 Task: Create a rule from the Agile list, Priority changed -> Complete task in the project AirLink if Priority Cleared then Complete Task
Action: Mouse moved to (67, 304)
Screenshot: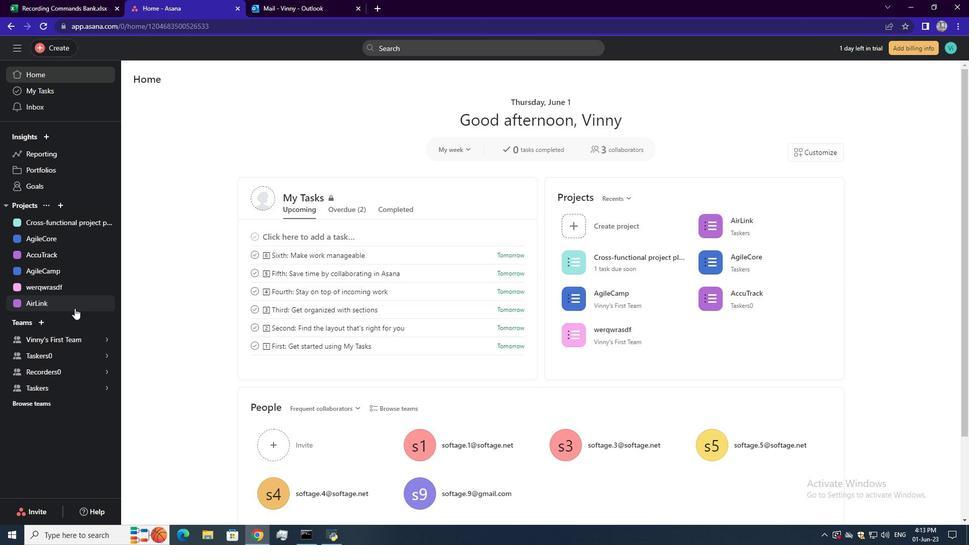 
Action: Mouse pressed left at (67, 304)
Screenshot: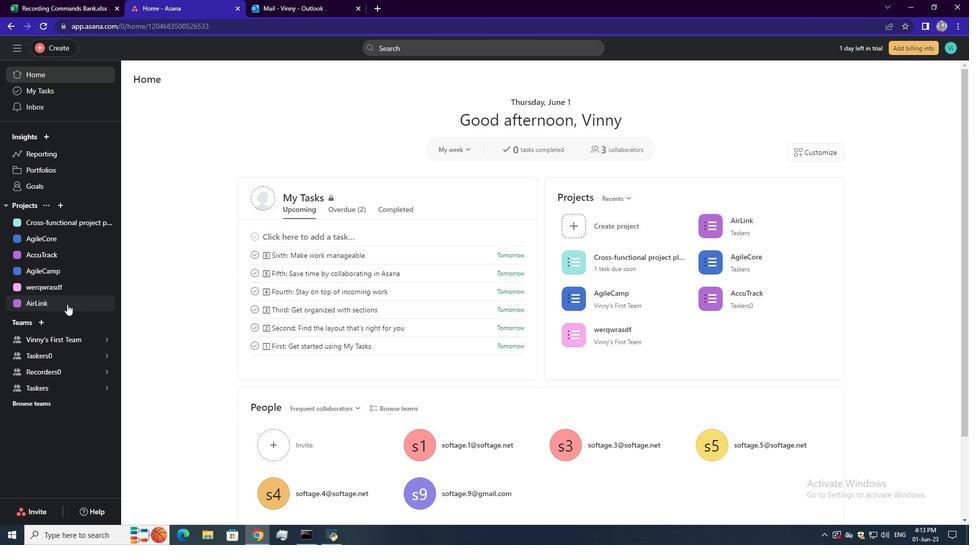 
Action: Mouse moved to (927, 90)
Screenshot: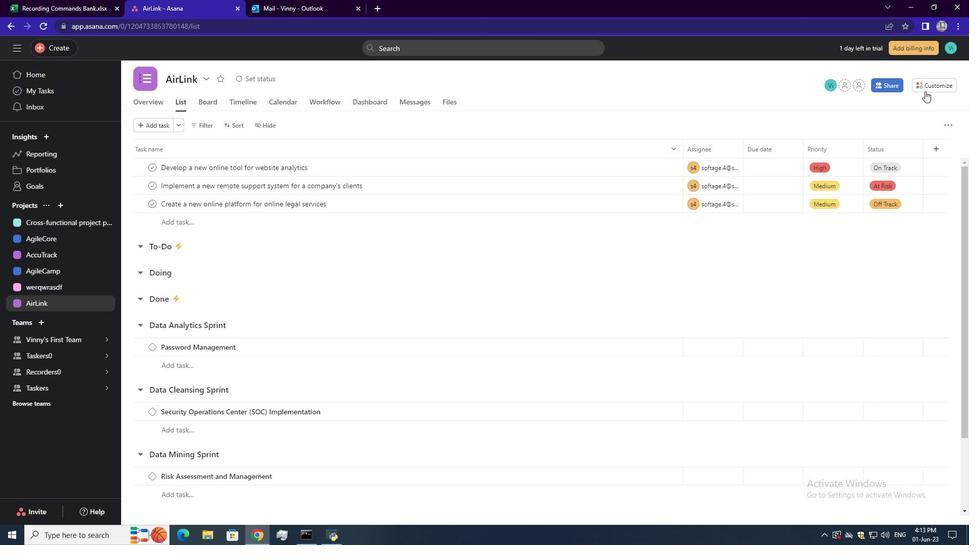 
Action: Mouse pressed left at (927, 90)
Screenshot: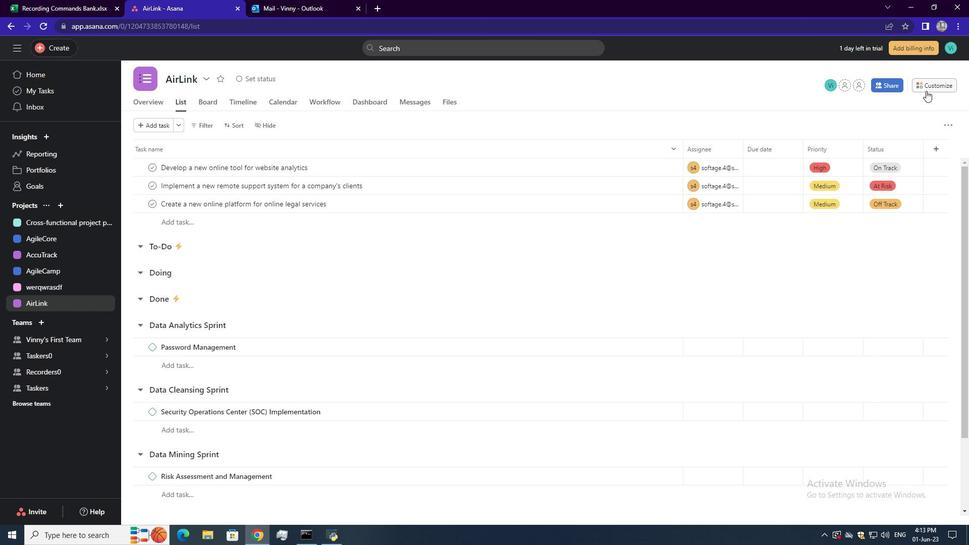 
Action: Mouse moved to (755, 222)
Screenshot: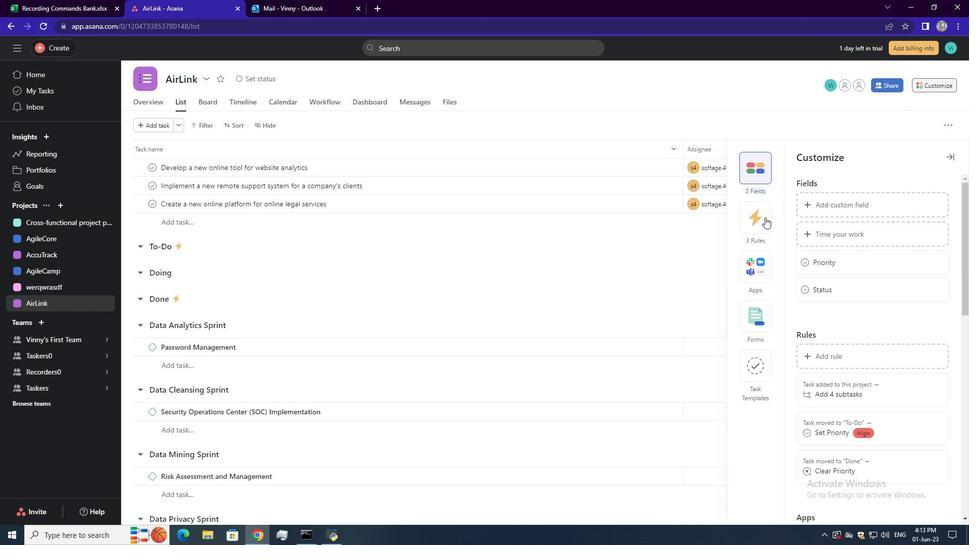 
Action: Mouse pressed left at (755, 222)
Screenshot: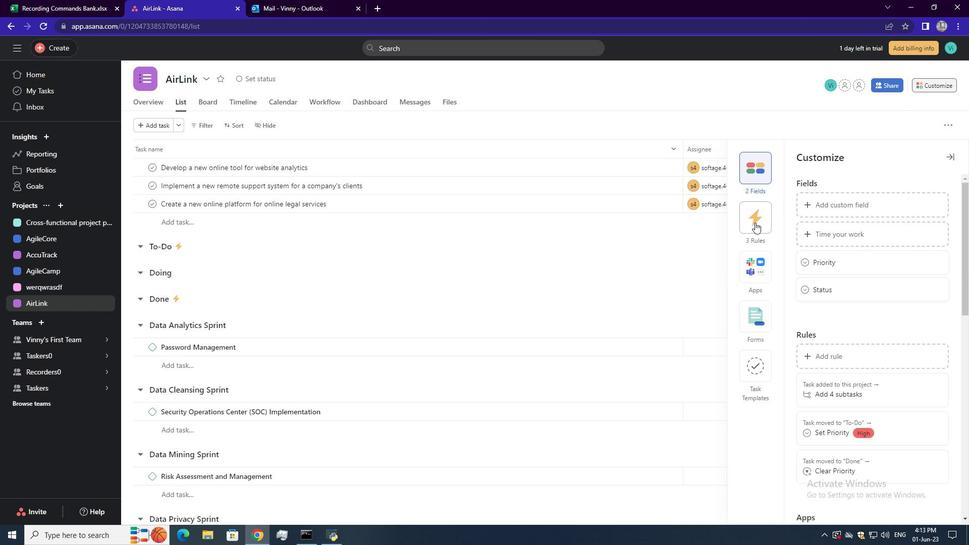 
Action: Mouse moved to (819, 208)
Screenshot: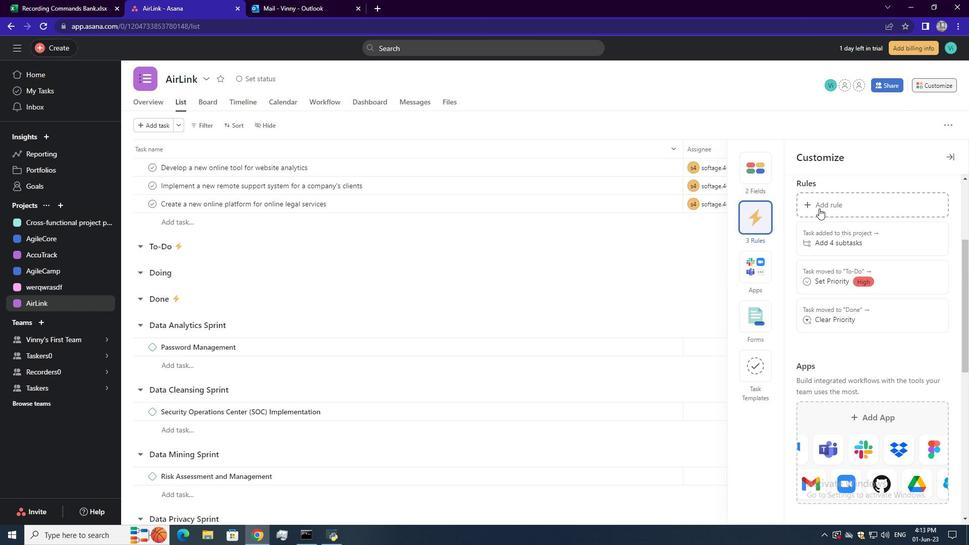 
Action: Mouse pressed left at (819, 208)
Screenshot: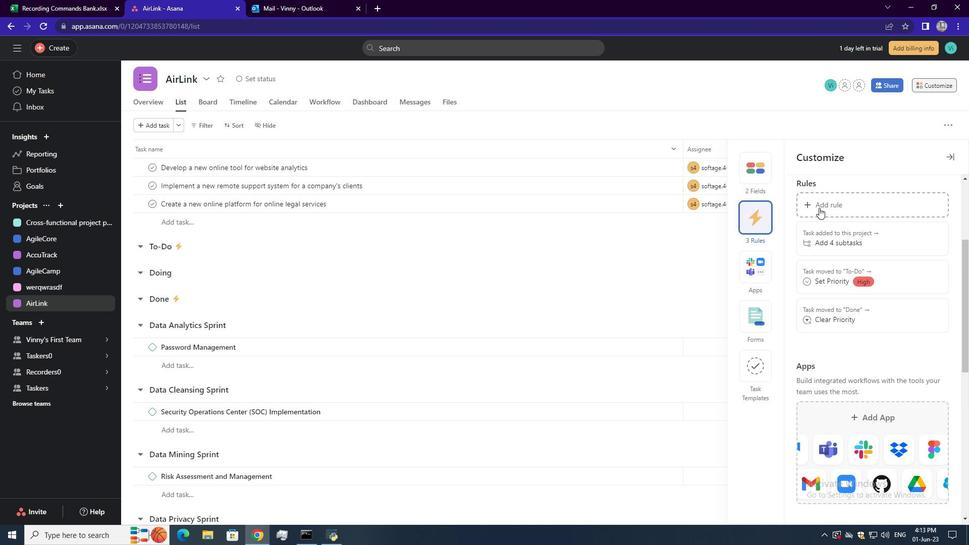 
Action: Mouse moved to (221, 155)
Screenshot: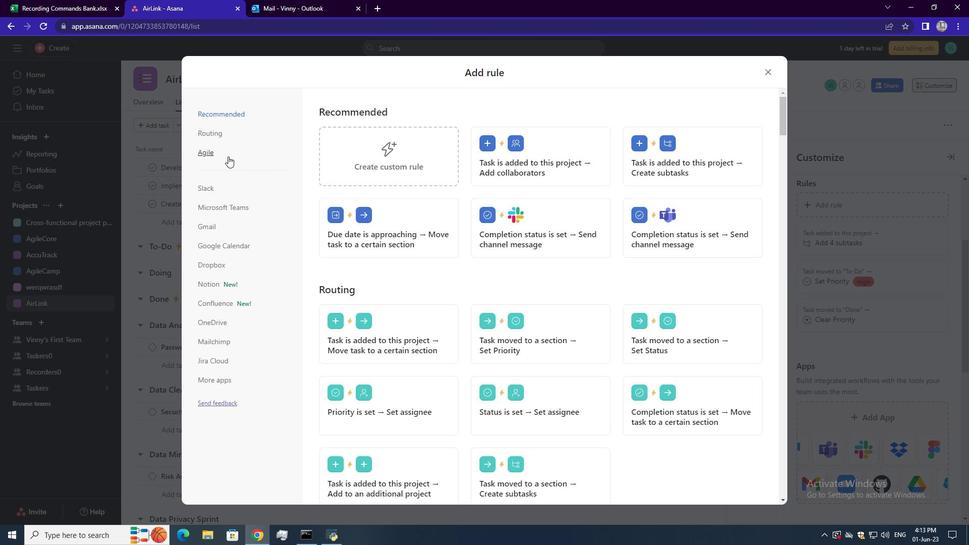 
Action: Mouse pressed left at (221, 155)
Screenshot: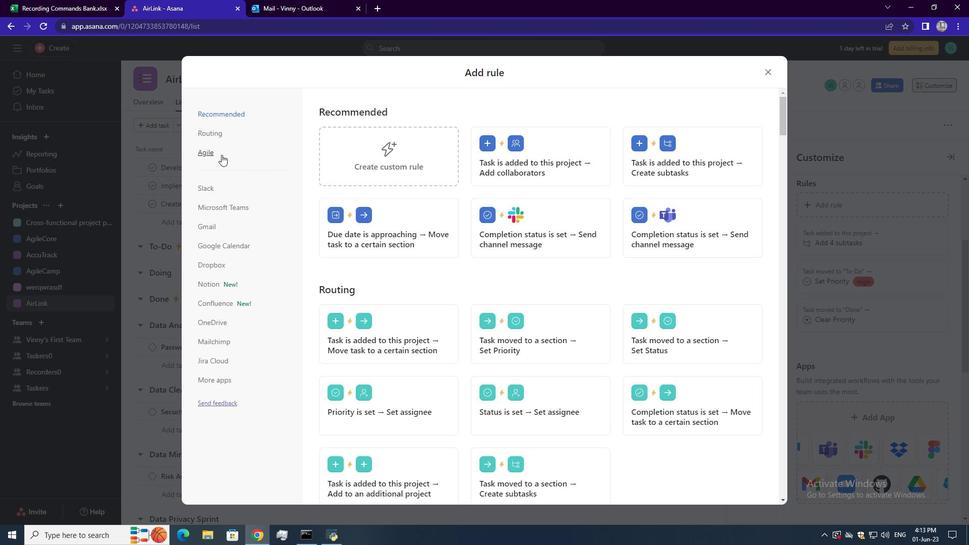 
Action: Mouse moved to (399, 162)
Screenshot: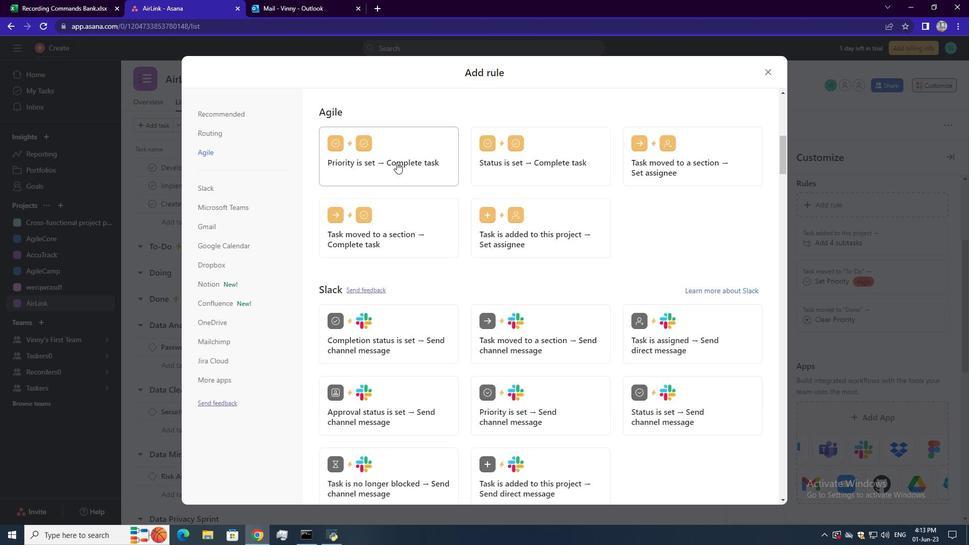 
Action: Mouse pressed left at (399, 162)
Screenshot: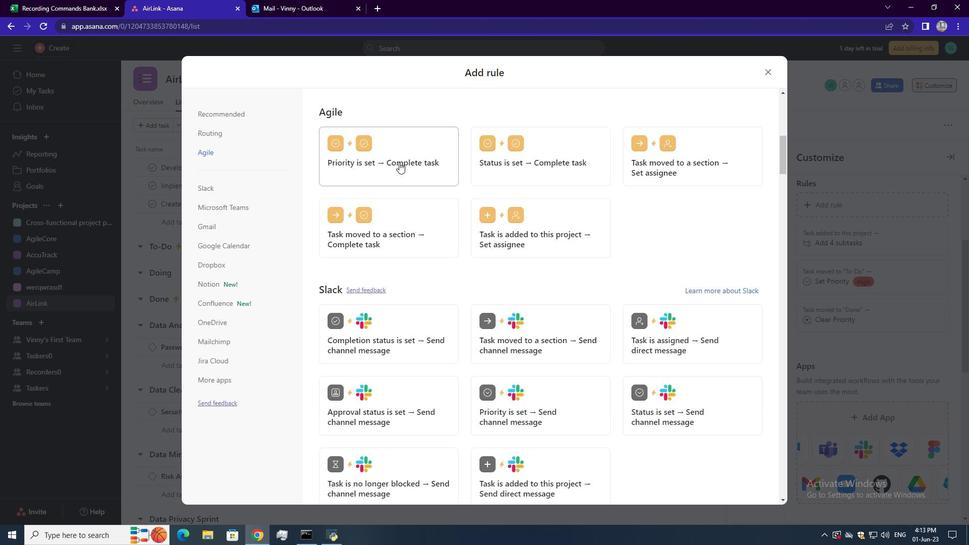 
Action: Mouse moved to (395, 268)
Screenshot: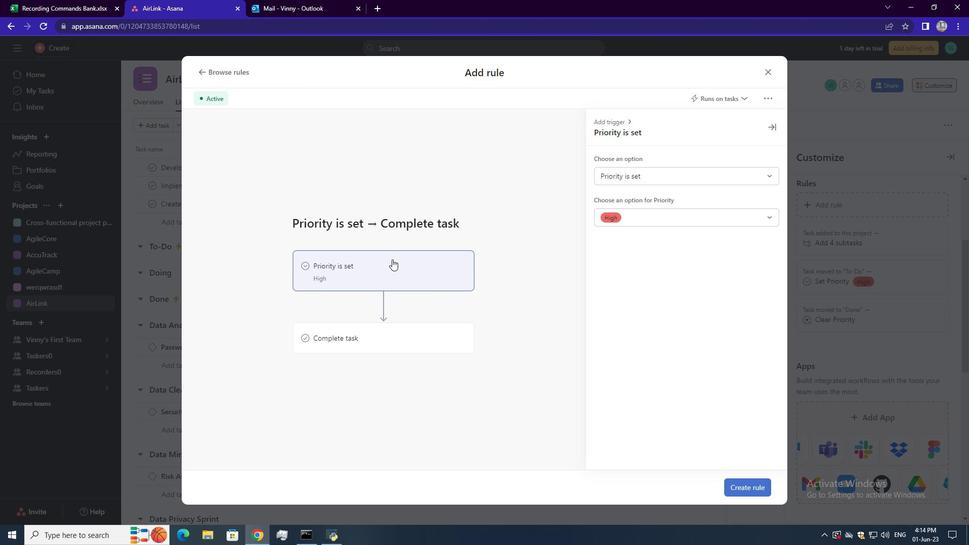 
Action: Mouse pressed left at (395, 268)
Screenshot: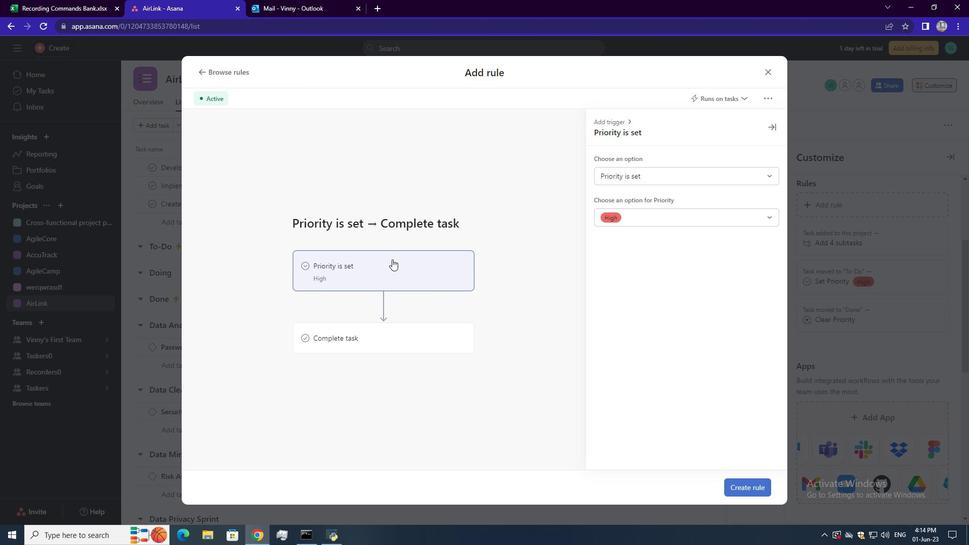 
Action: Mouse moved to (670, 175)
Screenshot: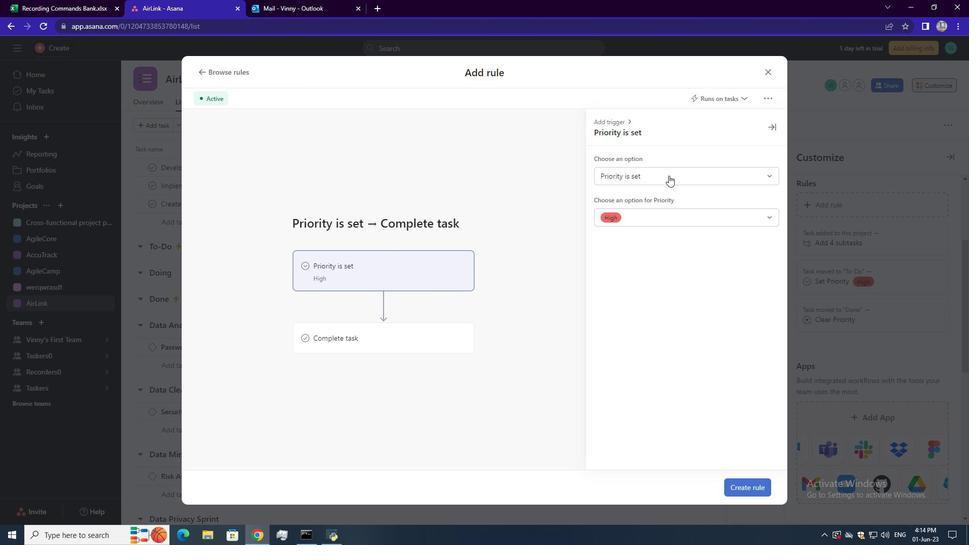 
Action: Mouse pressed left at (670, 175)
Screenshot: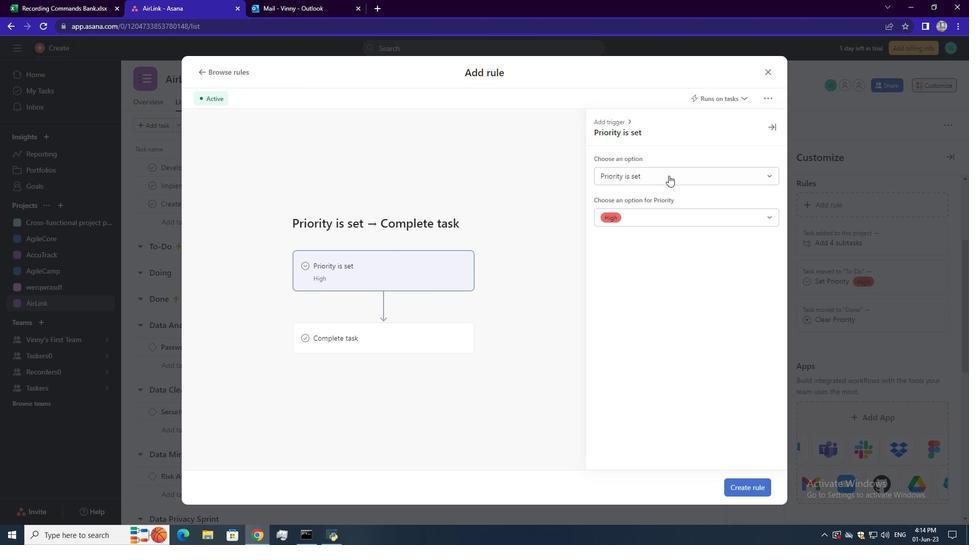 
Action: Mouse moved to (643, 218)
Screenshot: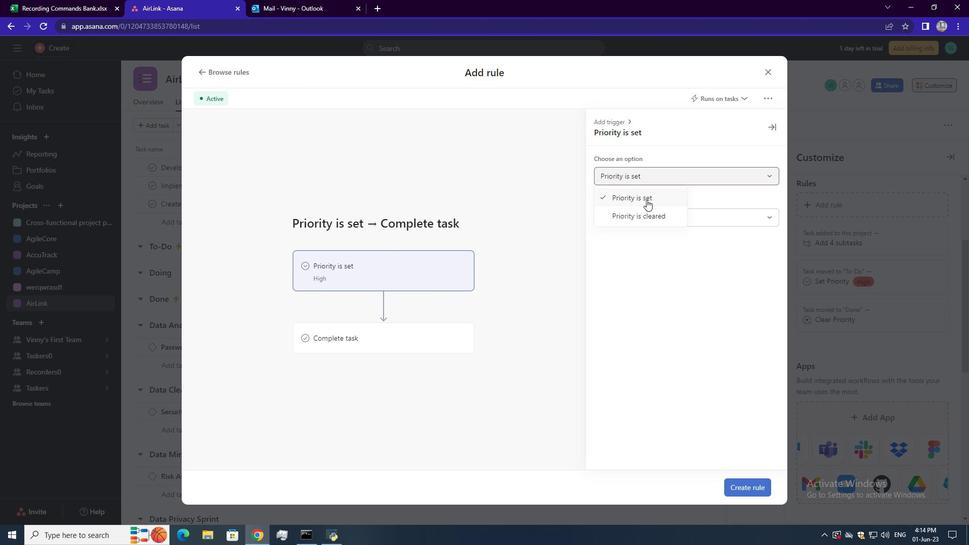 
Action: Mouse pressed left at (643, 218)
Screenshot: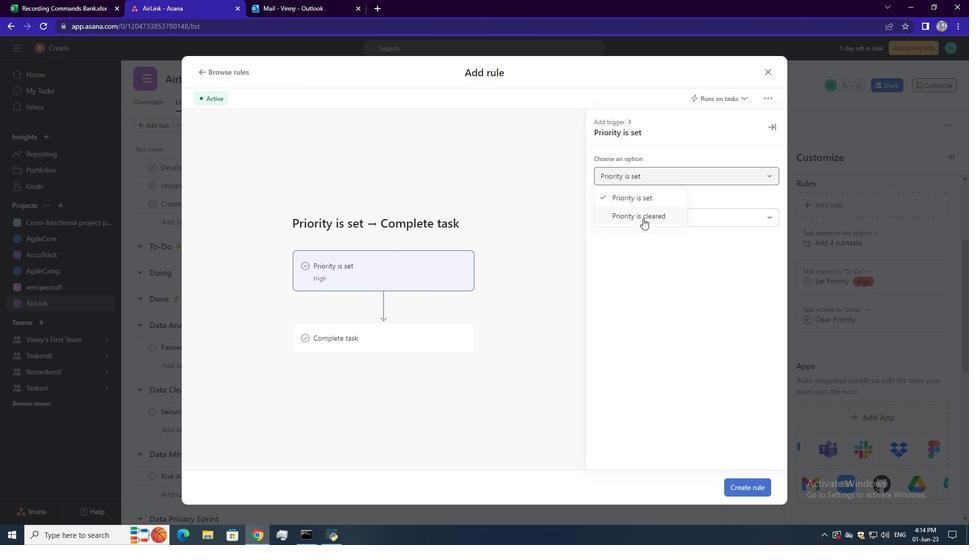
Action: Mouse moved to (388, 344)
Screenshot: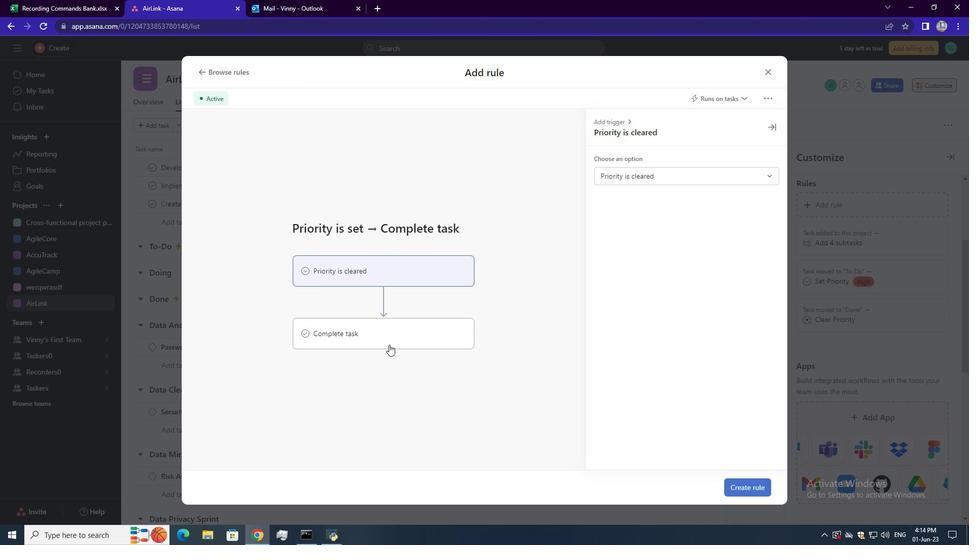 
Action: Mouse pressed left at (388, 344)
Screenshot: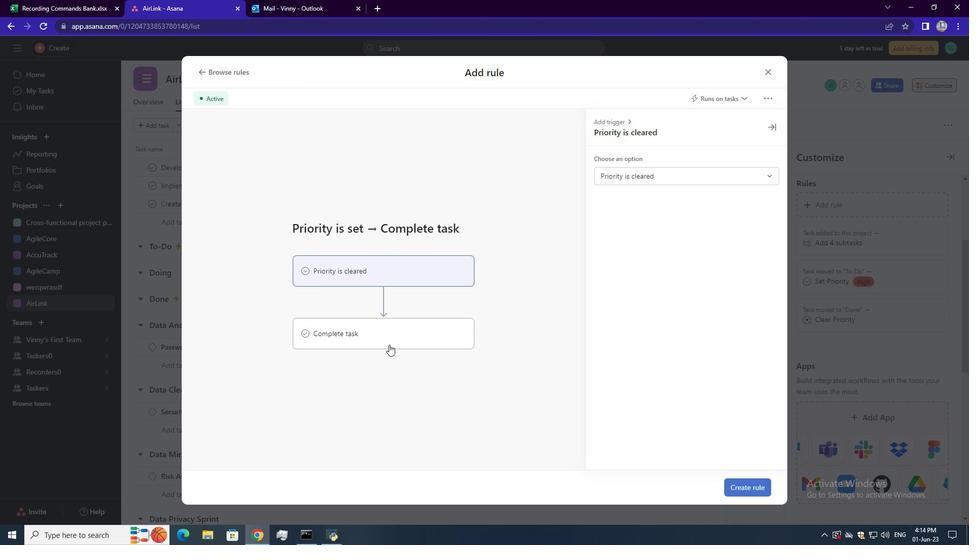
Action: Mouse moved to (670, 171)
Screenshot: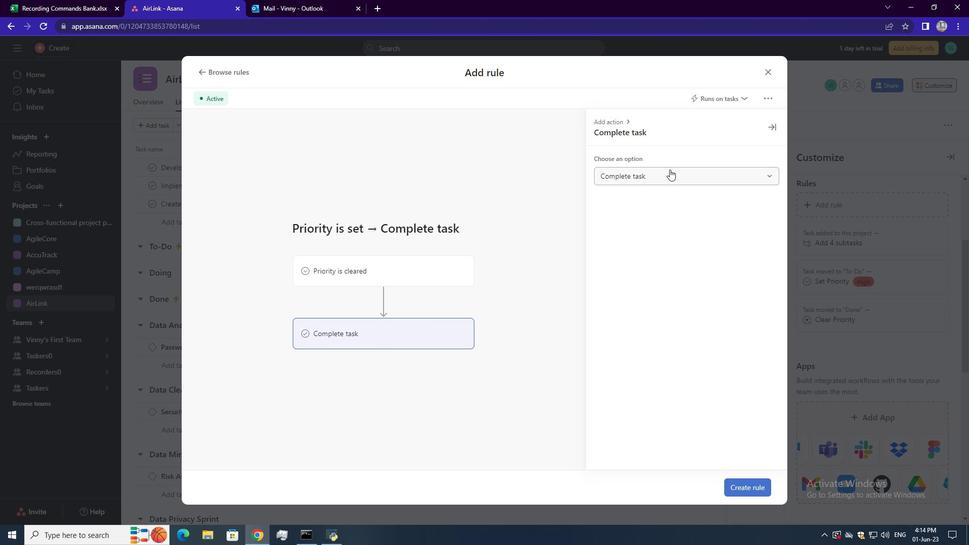 
Action: Mouse pressed left at (670, 171)
Screenshot: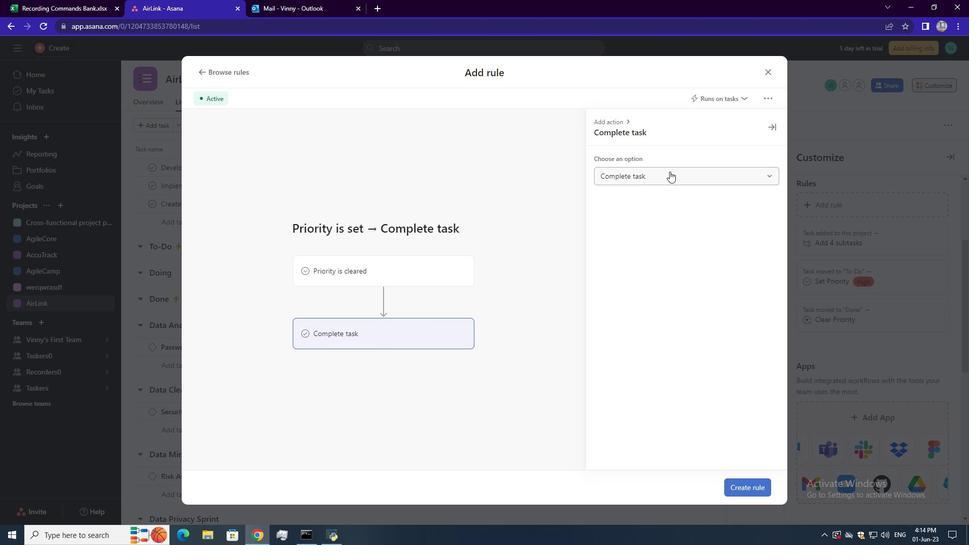 
Action: Mouse moved to (649, 196)
Screenshot: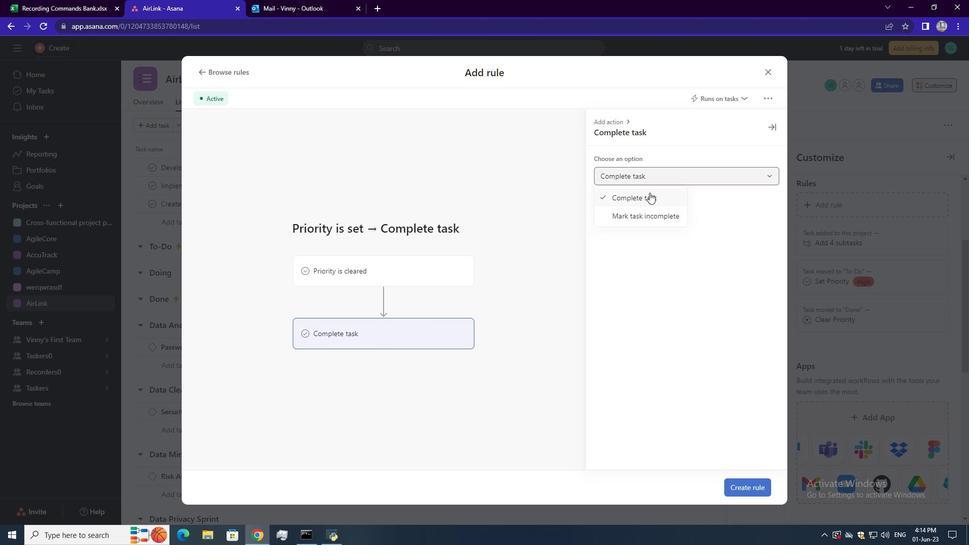 
Action: Mouse pressed left at (649, 196)
Screenshot: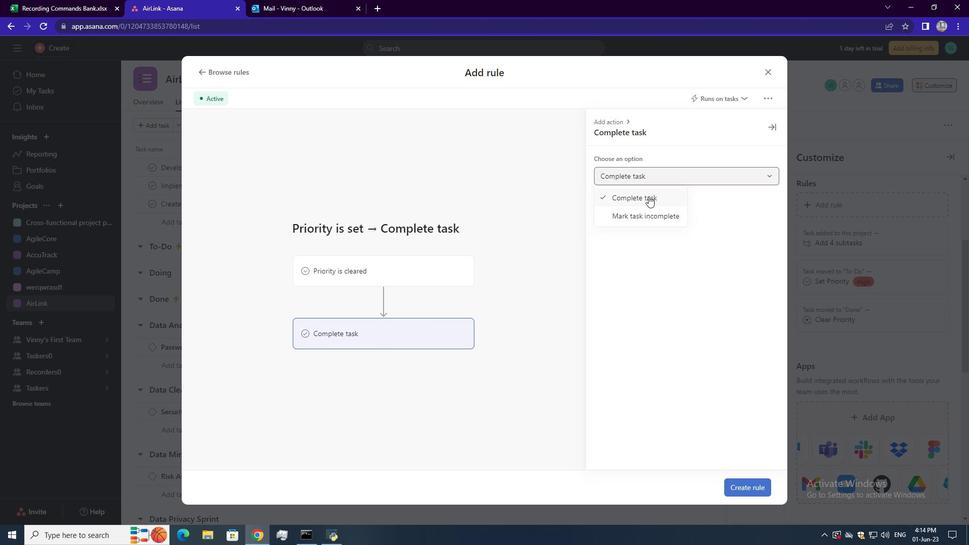 
Action: Mouse moved to (752, 480)
Screenshot: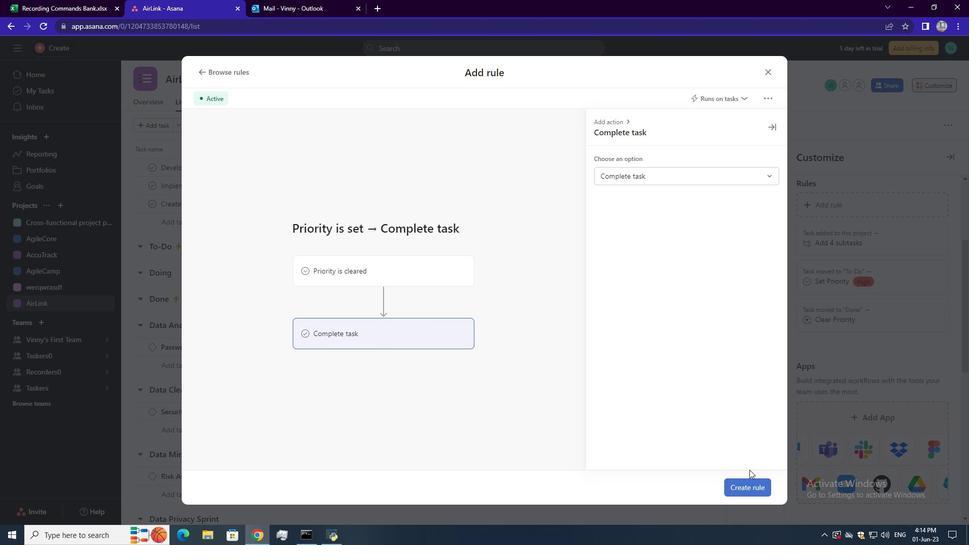 
Action: Mouse pressed left at (752, 480)
Screenshot: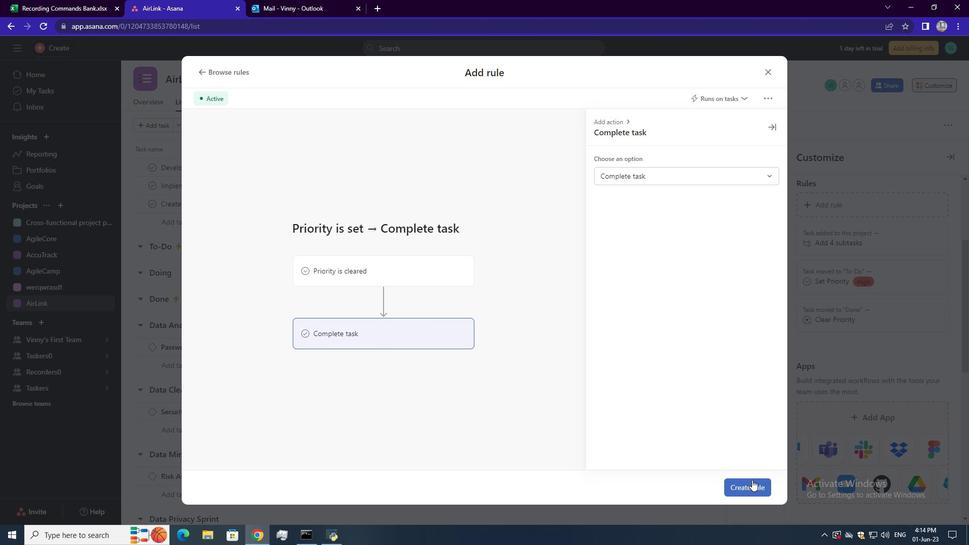 
